 Task: Change the welcome message to "Welcome! Feel free to pick a convenient time from my availability below. I'm looking forward to our upcoming meeting!".
Action: Mouse moved to (773, 71)
Screenshot: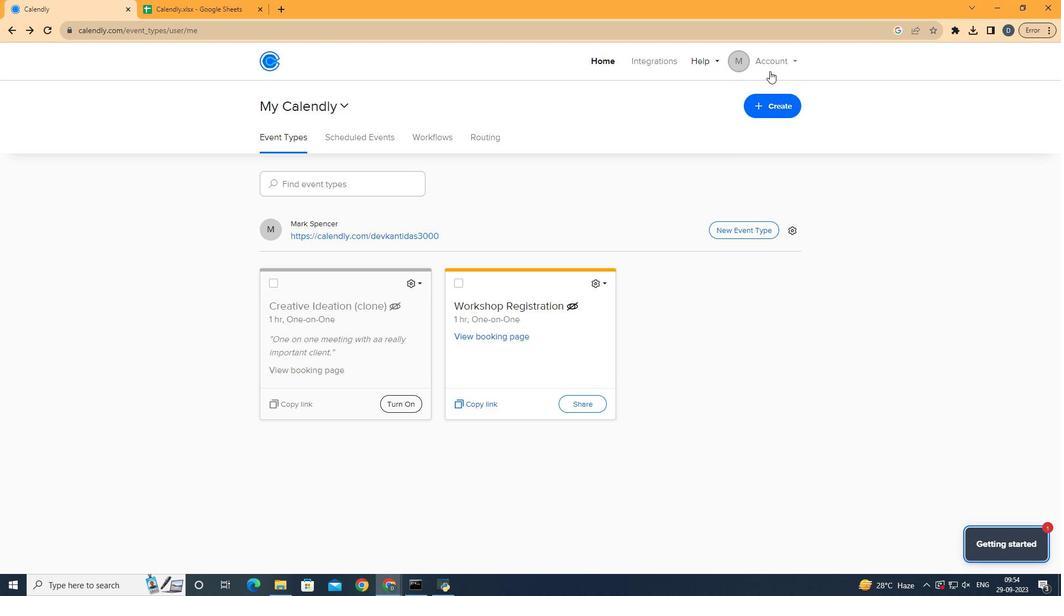 
Action: Mouse pressed left at (773, 71)
Screenshot: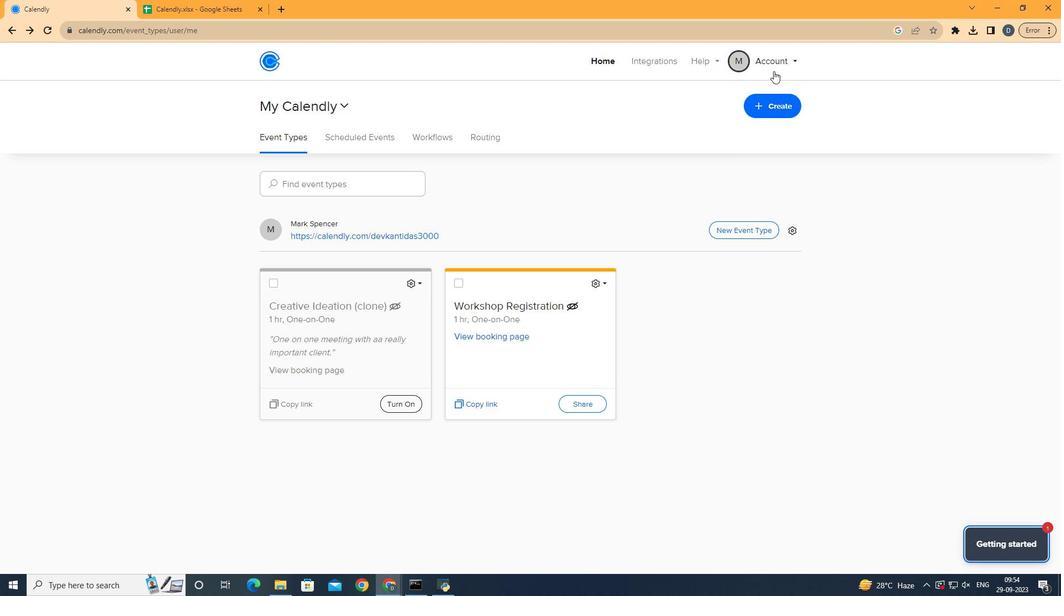 
Action: Mouse moved to (744, 101)
Screenshot: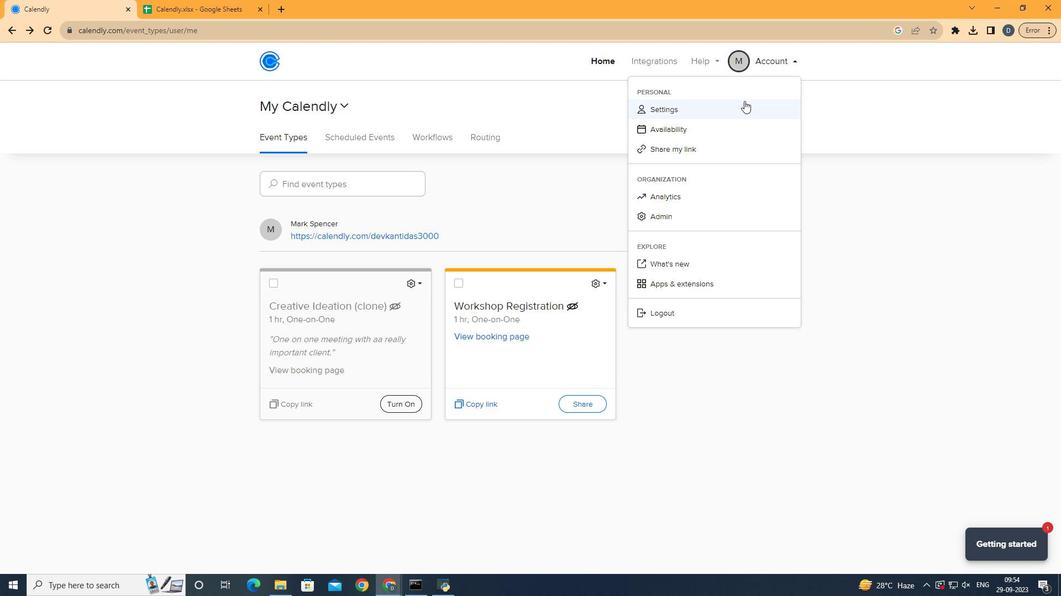 
Action: Mouse pressed left at (744, 101)
Screenshot: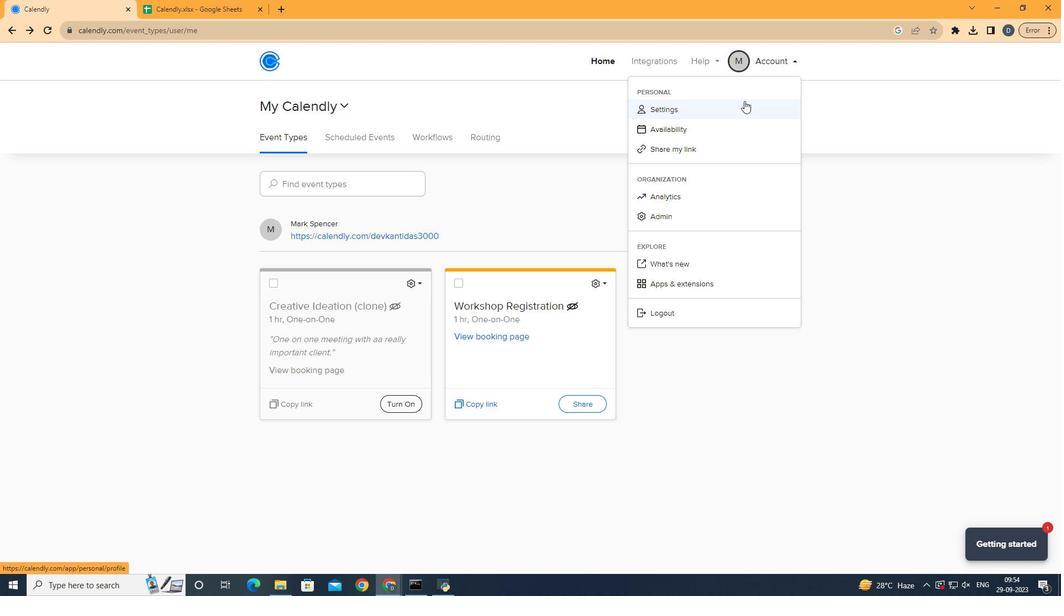 
Action: Mouse moved to (426, 348)
Screenshot: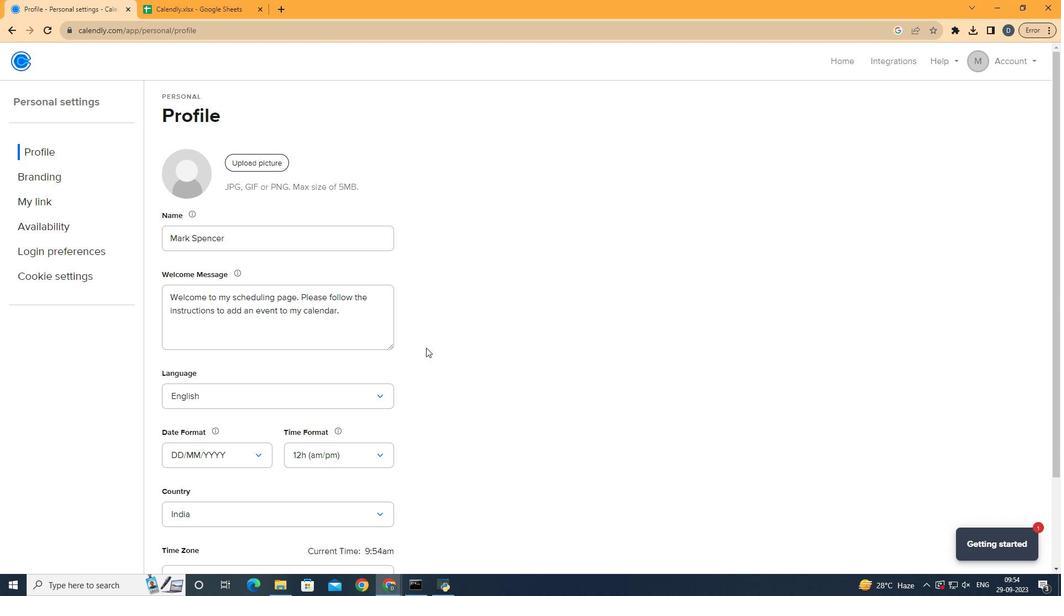 
Action: Mouse scrolled (426, 347) with delta (0, 0)
Screenshot: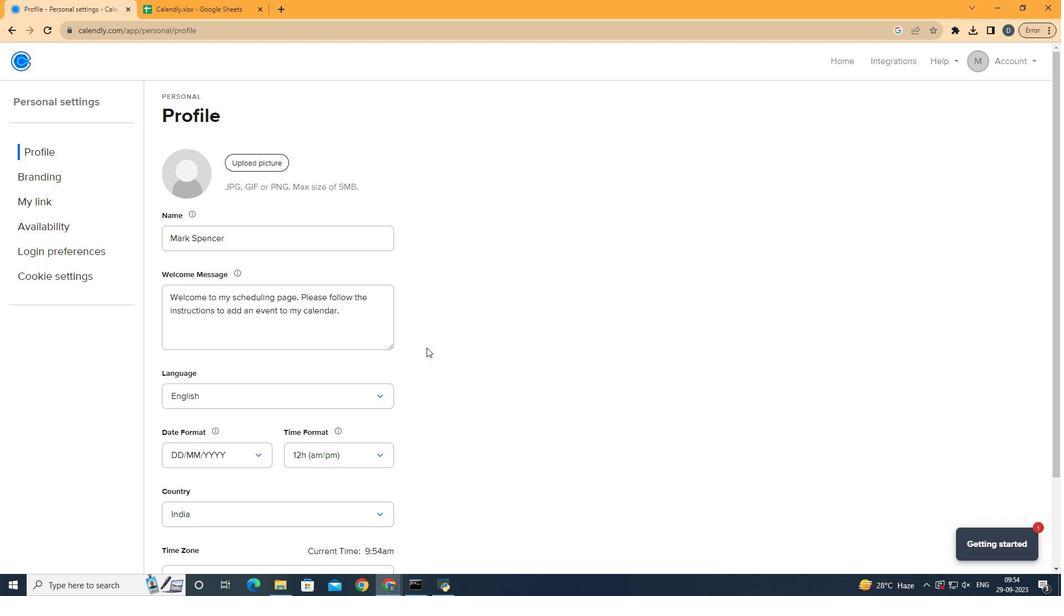 
Action: Mouse moved to (376, 280)
Screenshot: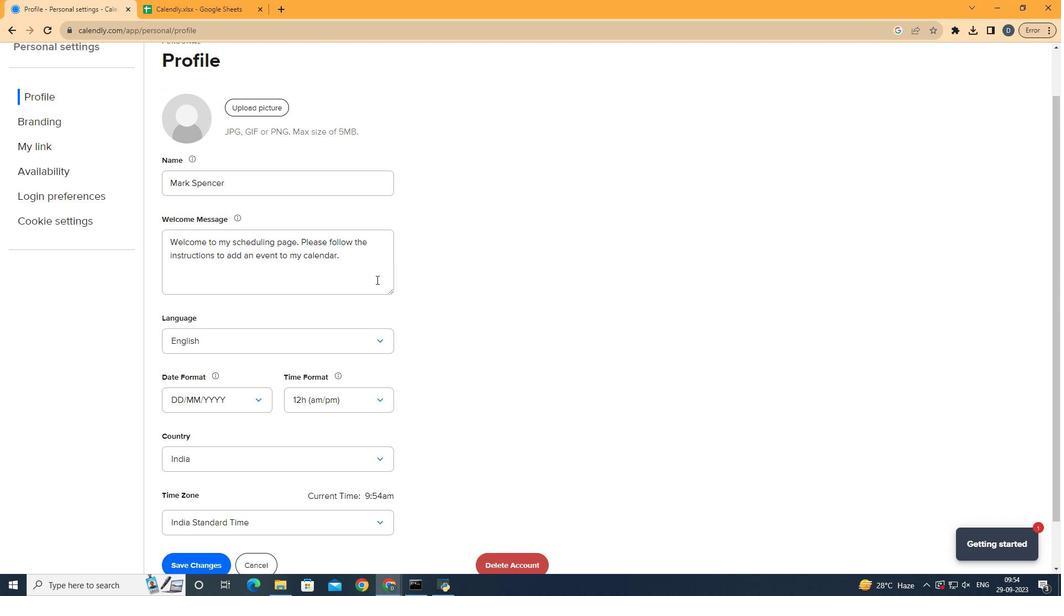 
Action: Mouse pressed left at (376, 280)
Screenshot: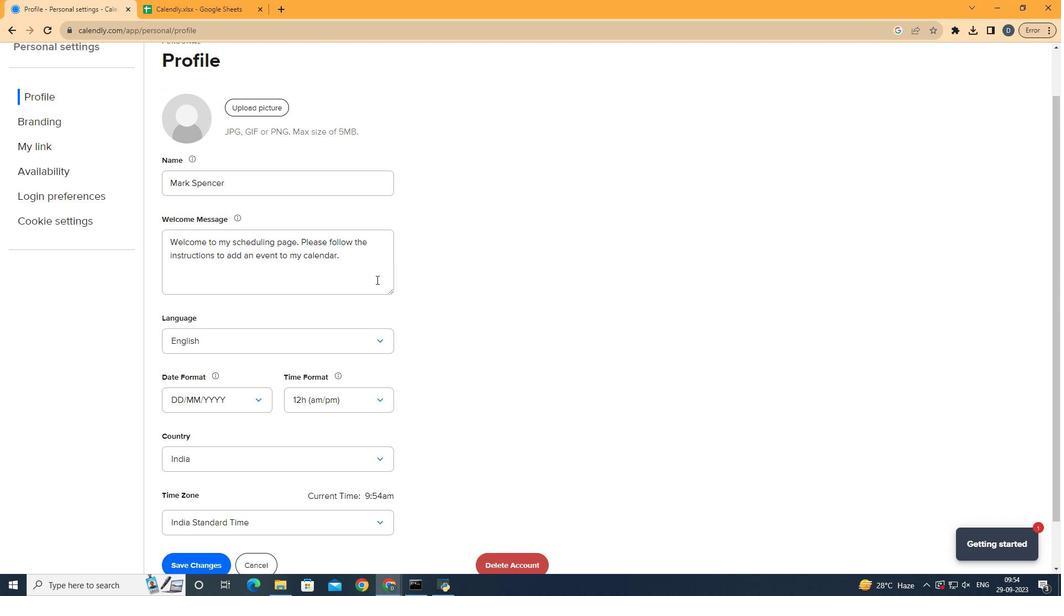 
Action: Mouse moved to (374, 280)
Screenshot: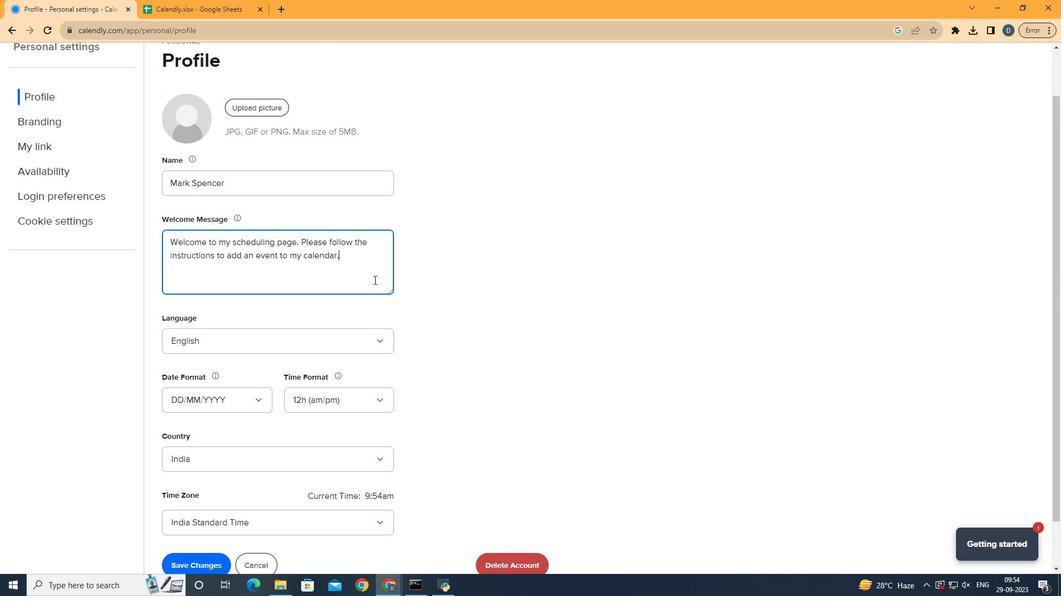 
Action: Key pressed <Key.backspace><Key.backspace><Key.backspace><Key.backspace><Key.backspace><Key.backspace><Key.backspace><Key.backspace><Key.backspace><Key.backspace><Key.backspace><Key.backspace><Key.backspace><Key.backspace><Key.backspace><Key.backspace><Key.backspace><Key.backspace><Key.backspace><Key.backspace><Key.backspace><Key.backspace><Key.backspace><Key.backspace><Key.backspace><Key.backspace><Key.backspace><Key.backspace><Key.backspace><Key.backspace><Key.backspace><Key.backspace><Key.backspace><Key.backspace><Key.backspace><Key.backspace><Key.backspace><Key.backspace><Key.backspace><Key.backspace><Key.backspace><Key.backspace><Key.backspace><Key.backspace><Key.backspace><Key.backspace><Key.backspace><Key.backspace><Key.backspace><Key.backspace><Key.backspace><Key.backspace><Key.backspace><Key.backspace><Key.backspace><Key.backspace><Key.backspace><Key.backspace><Key.backspace><Key.backspace><Key.backspace><Key.backspace><Key.backspace><Key.backspace><Key.backspace><Key.backspace><Key.backspace><Key.backspace><Key.backspace><Key.backspace><Key.backspace><Key.backspace><Key.backspace><Key.backspace><Key.backspace><Key.backspace><Key.backspace><Key.backspace><Key.backspace><Key.backspace><Key.backspace><Key.backspace><Key.backspace><Key.backspace><Key.backspace><Key.backspace><Key.backspace><Key.backspace><Key.backspace><Key.backspace><Key.backspace><Key.backspace><Key.backspace><Key.backspace><Key.backspace><Key.backspace><Key.backspace><Key.backspace><Key.backspace><Key.backspace><Key.backspace><Key.backspace><Key.backspace><Key.shift><Key.shift><Key.shift><Key.shift><Key.shift><Key.shift><Key.shift>Welcome<Key.shift><Key.shift><Key.shift>!<Key.space><Key.shift>Feel<Key.space>free<Key.space>to<Key.space>pick<Key.space>a<Key.space>convenient<Key.space>time<Key.space>from<Key.space>my<Key.space>availability<Key.space>belw<Key.backspace>ow.<Key.space><Key.shift>I'm<Key.space>looking<Key.space>forward<Key.space>to<Key.space>our<Key.space>upcoming<Key.space>meeting<Key.shift>!.
Screenshot: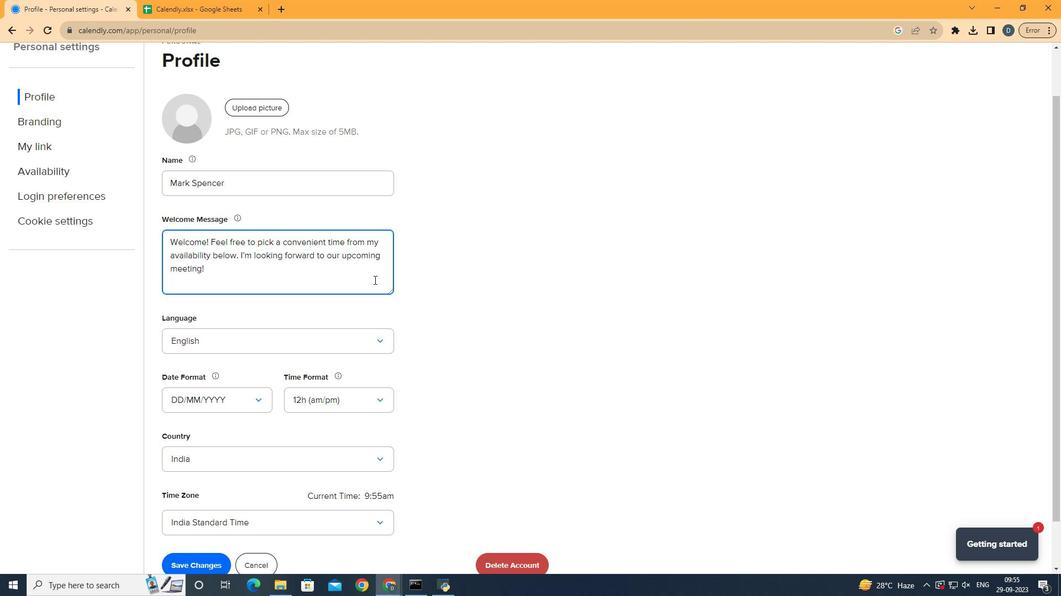 
Action: Mouse moved to (626, 298)
Screenshot: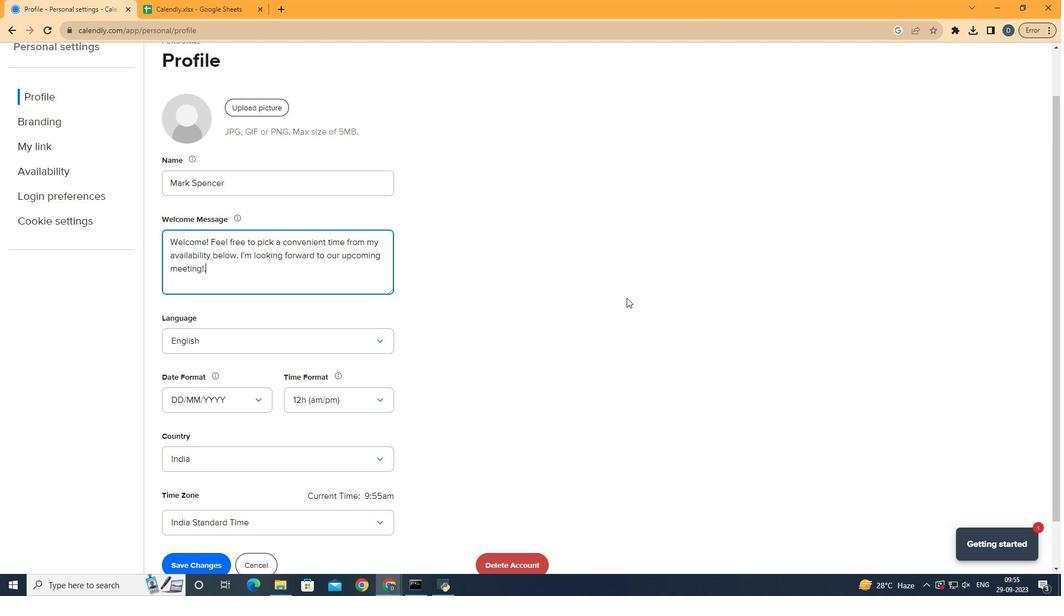 
Action: Mouse pressed left at (626, 298)
Screenshot: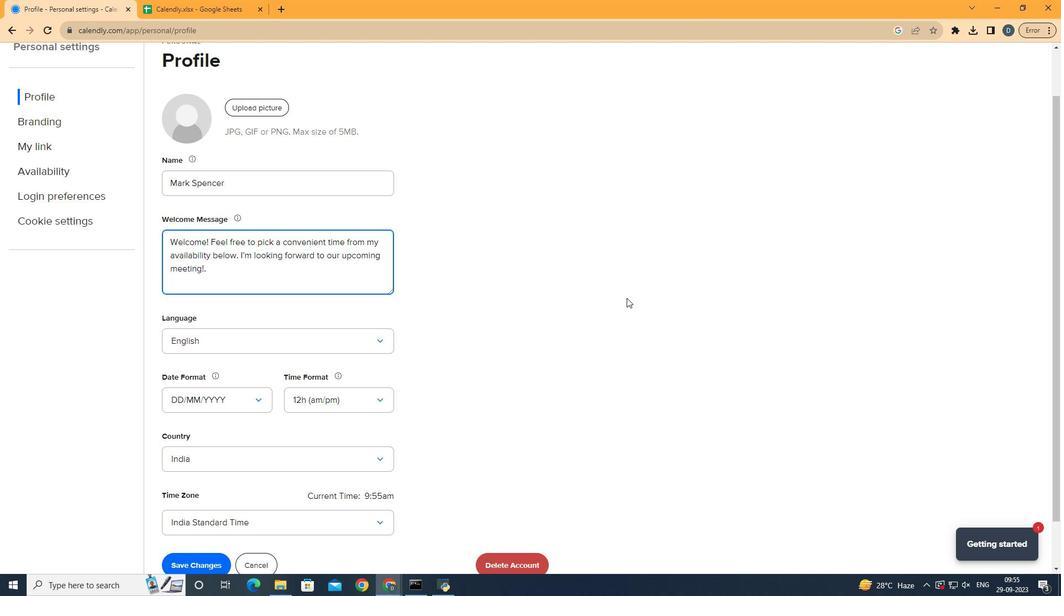 
